 Task: Select type "Full-time parenting".
Action: Mouse moved to (939, 113)
Screenshot: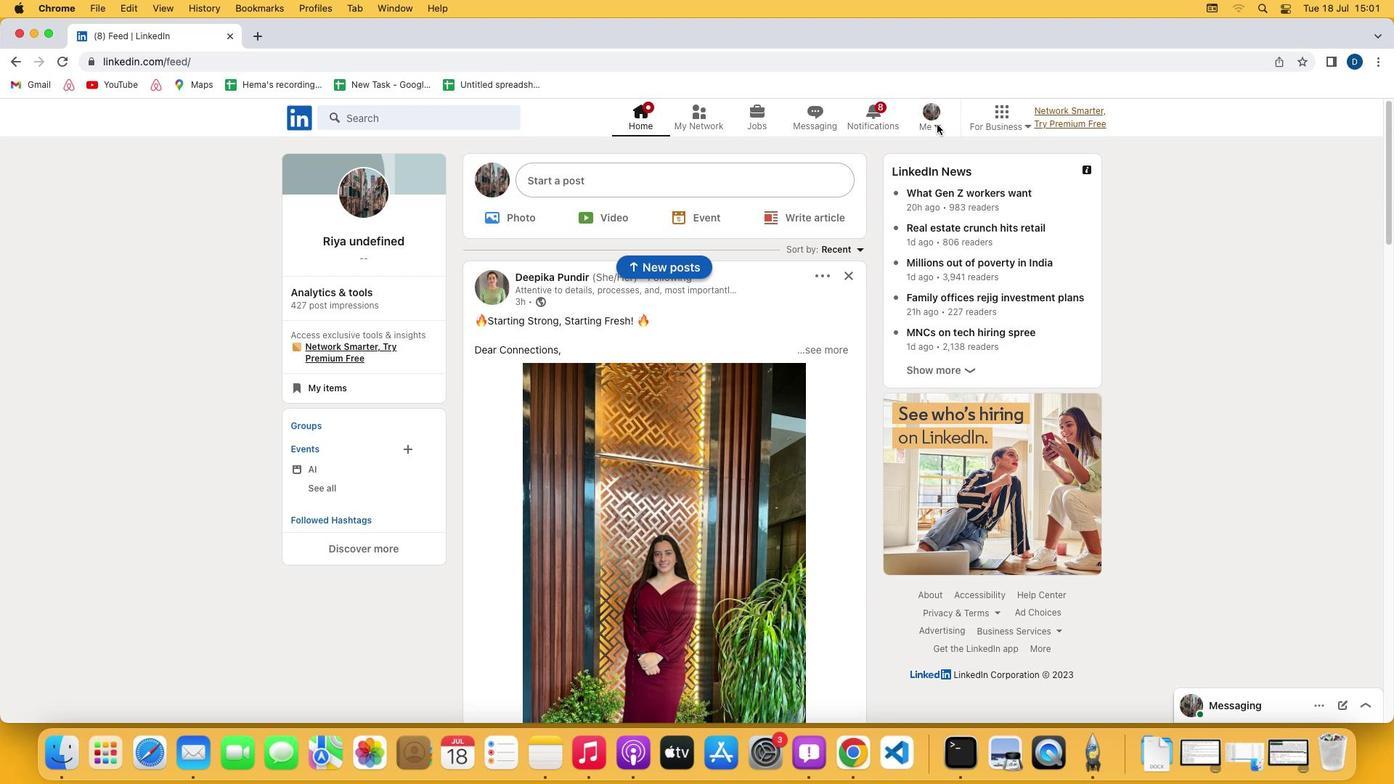 
Action: Mouse pressed left at (939, 113)
Screenshot: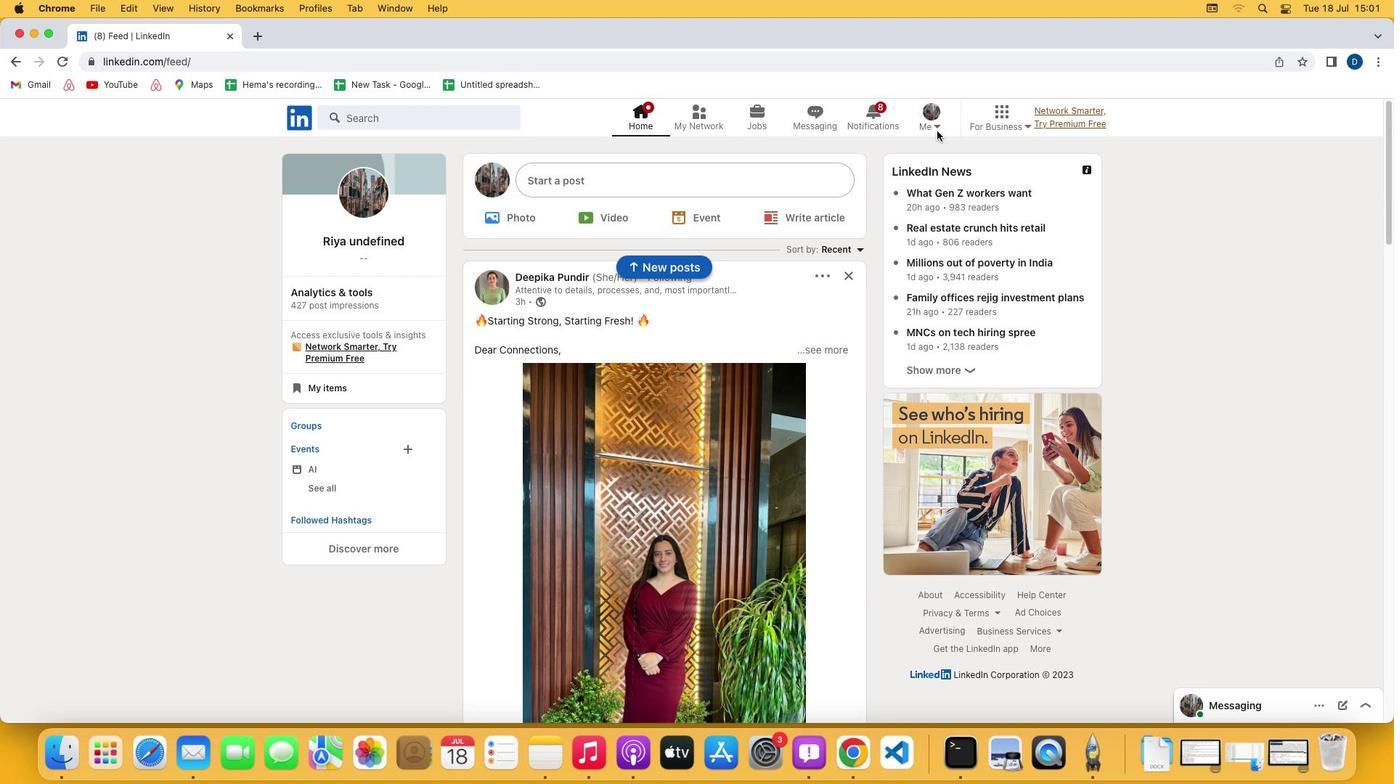 
Action: Mouse moved to (937, 127)
Screenshot: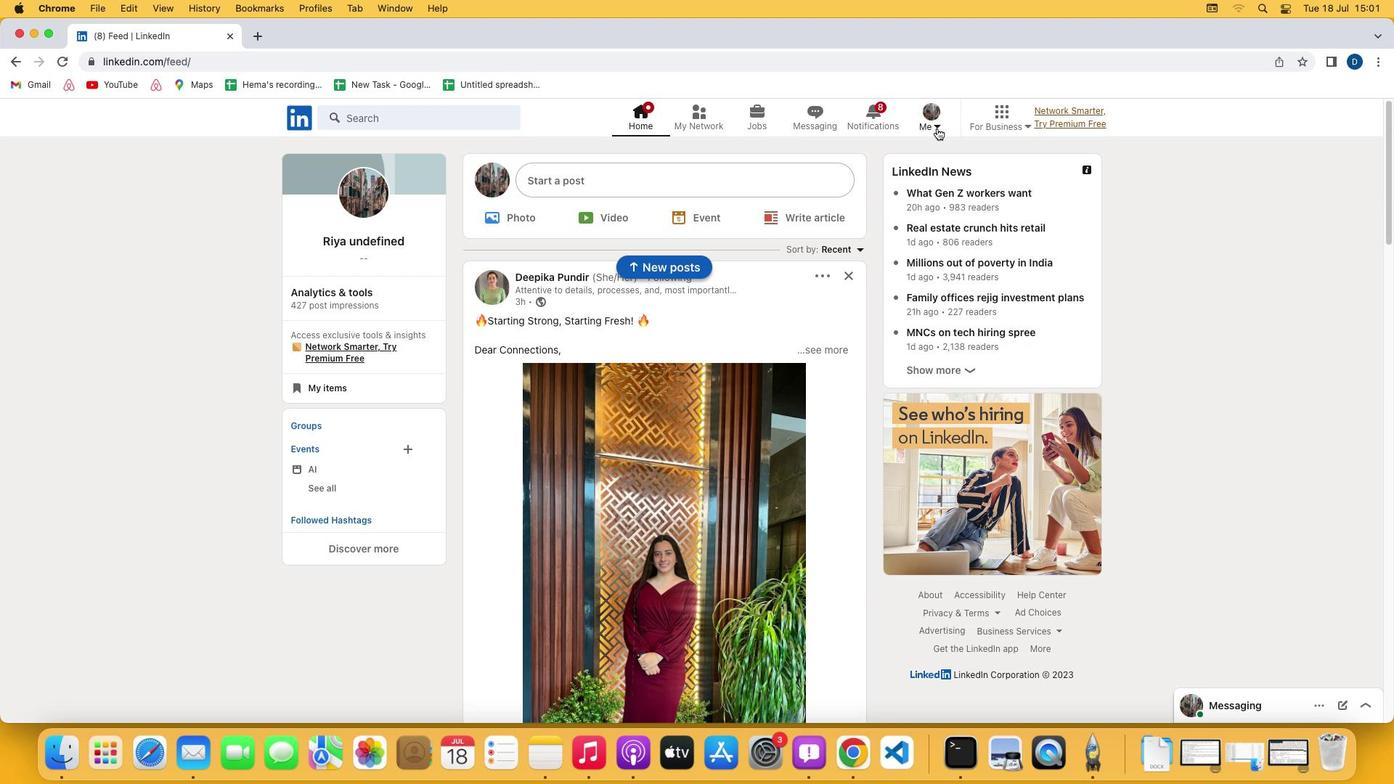 
Action: Mouse pressed left at (937, 127)
Screenshot: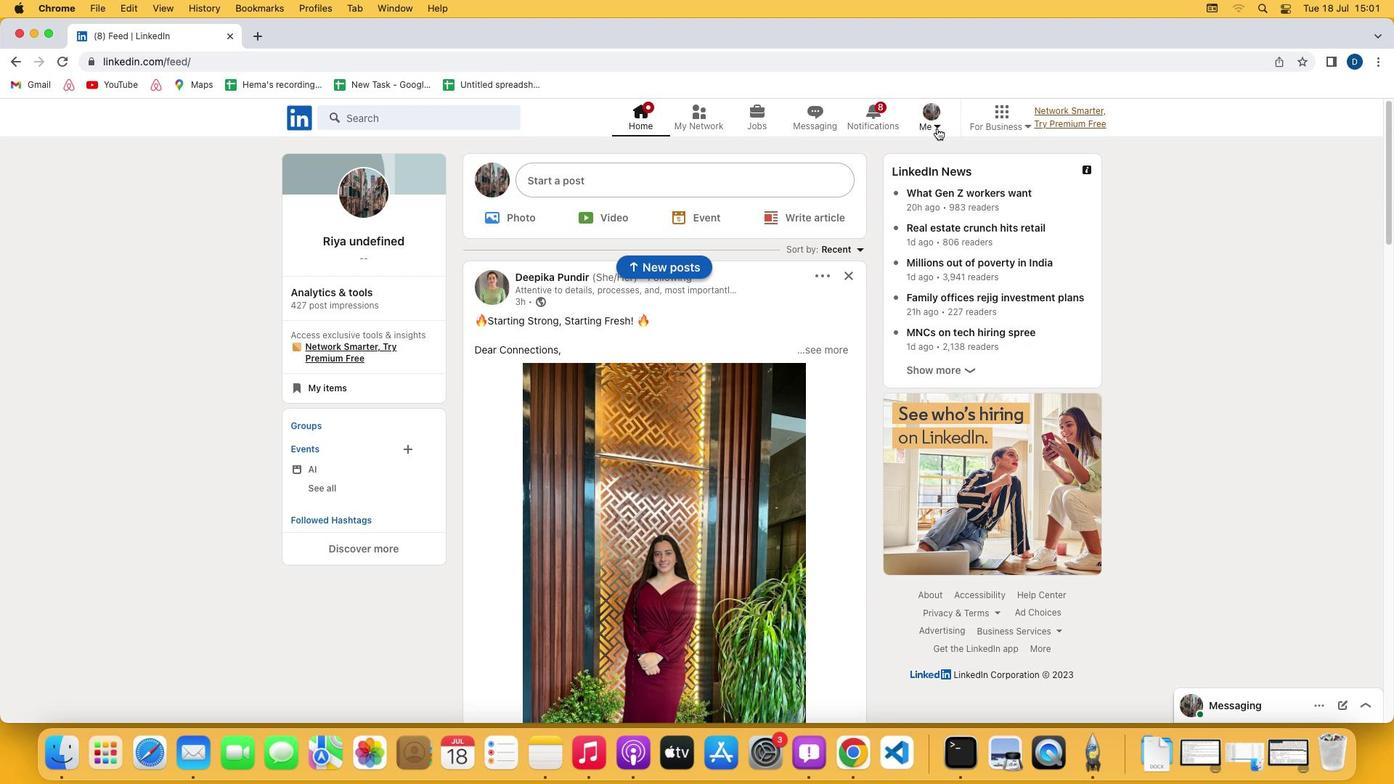 
Action: Mouse moved to (888, 206)
Screenshot: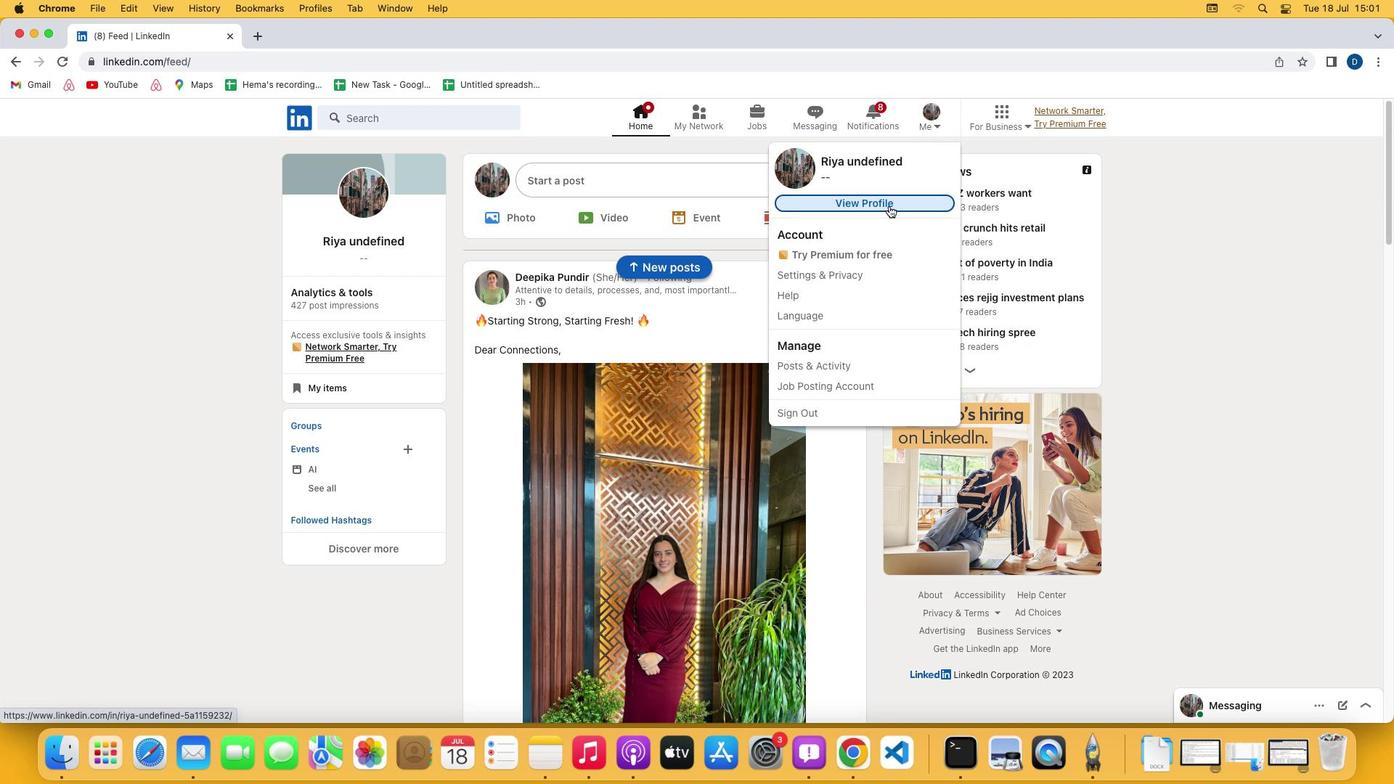 
Action: Mouse pressed left at (888, 206)
Screenshot: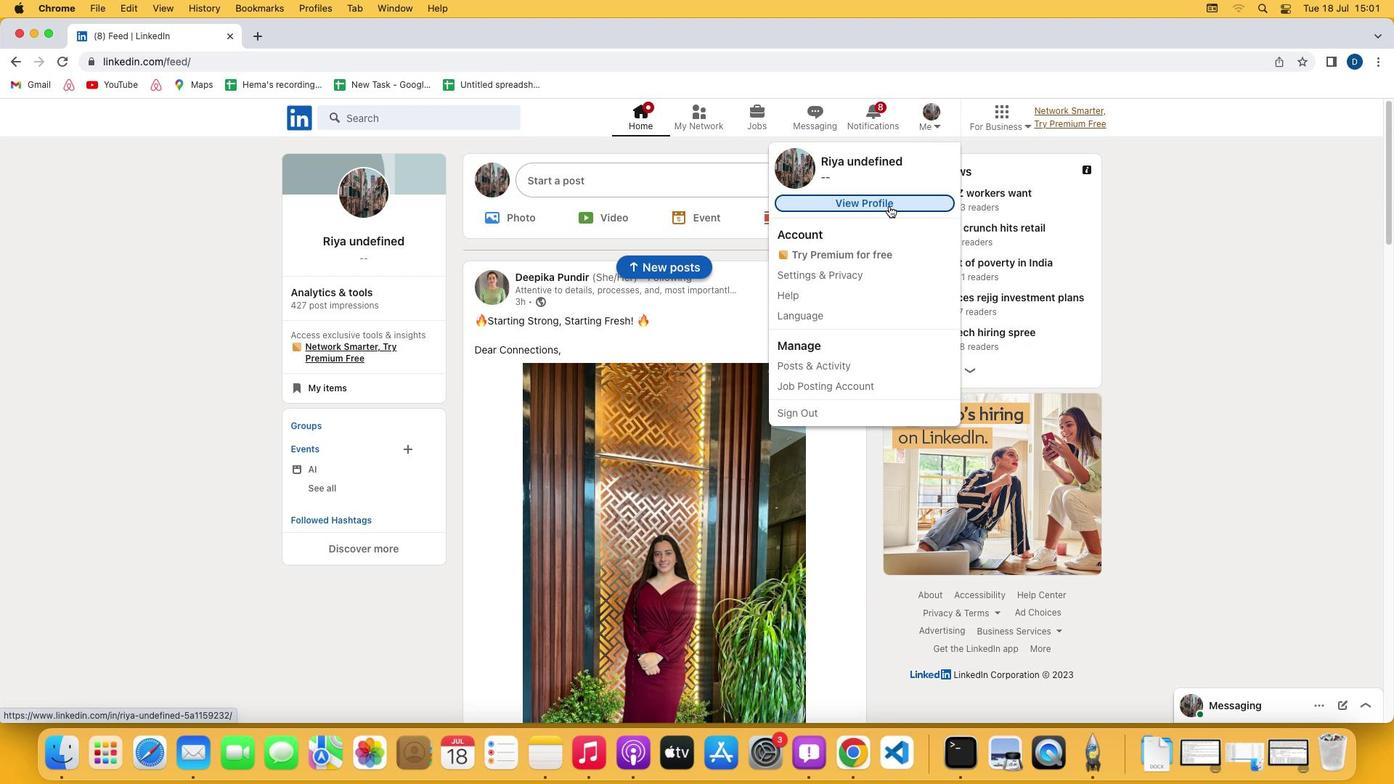 
Action: Mouse moved to (413, 487)
Screenshot: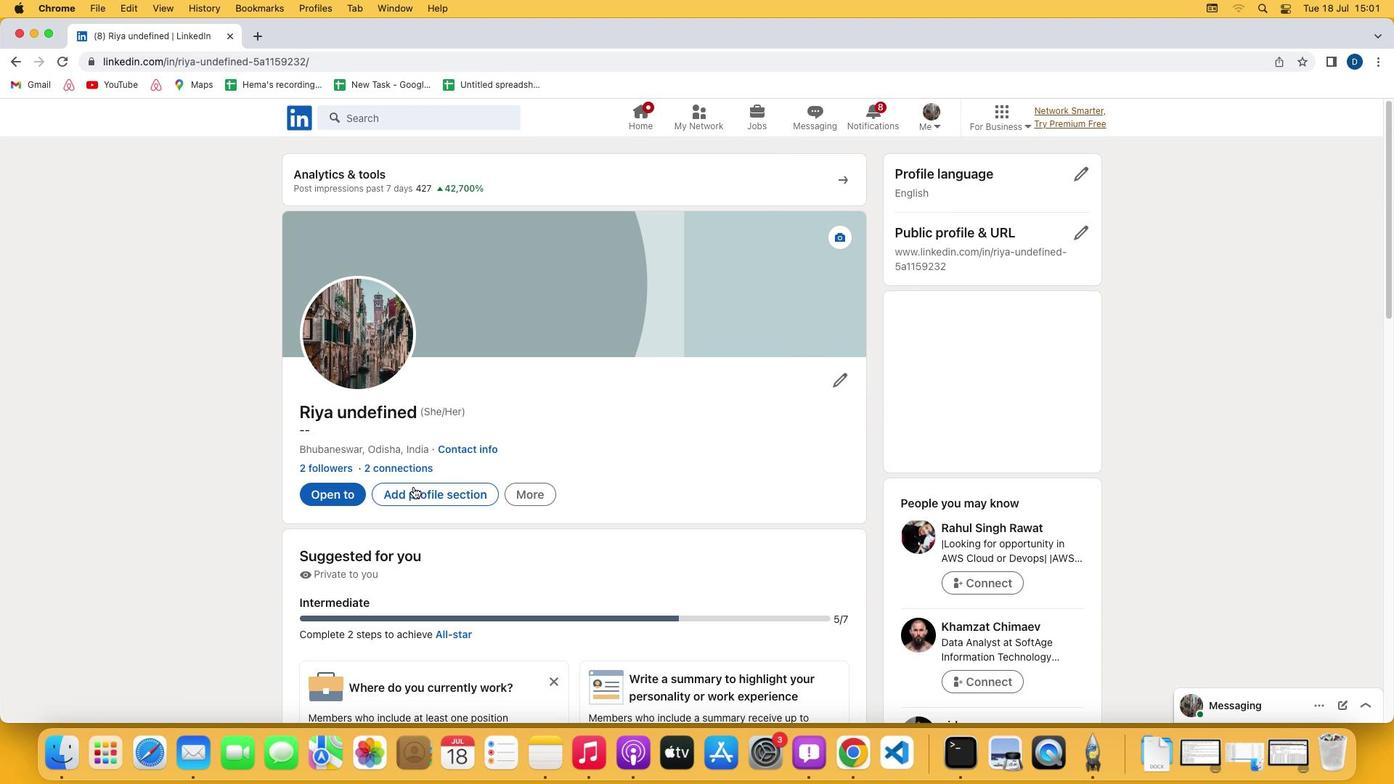 
Action: Mouse pressed left at (413, 487)
Screenshot: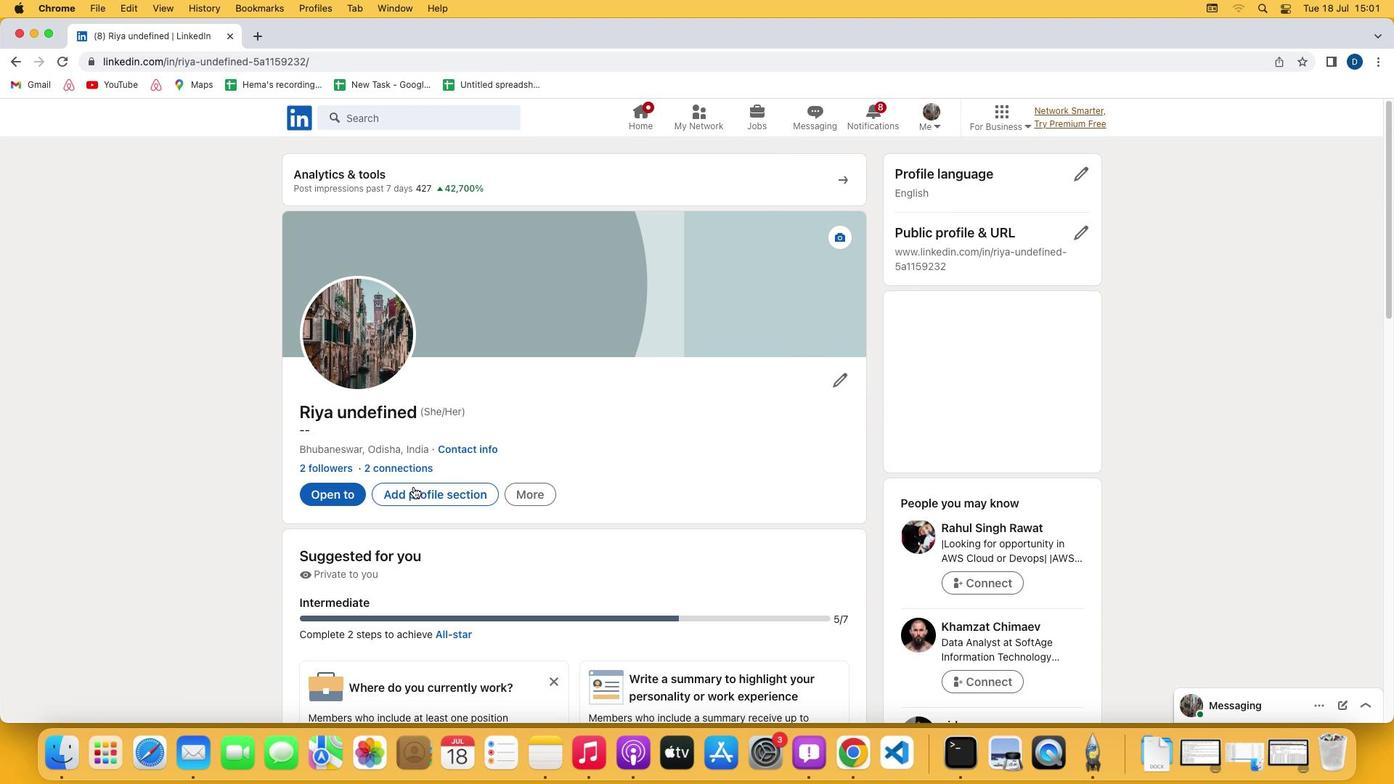 
Action: Mouse moved to (530, 358)
Screenshot: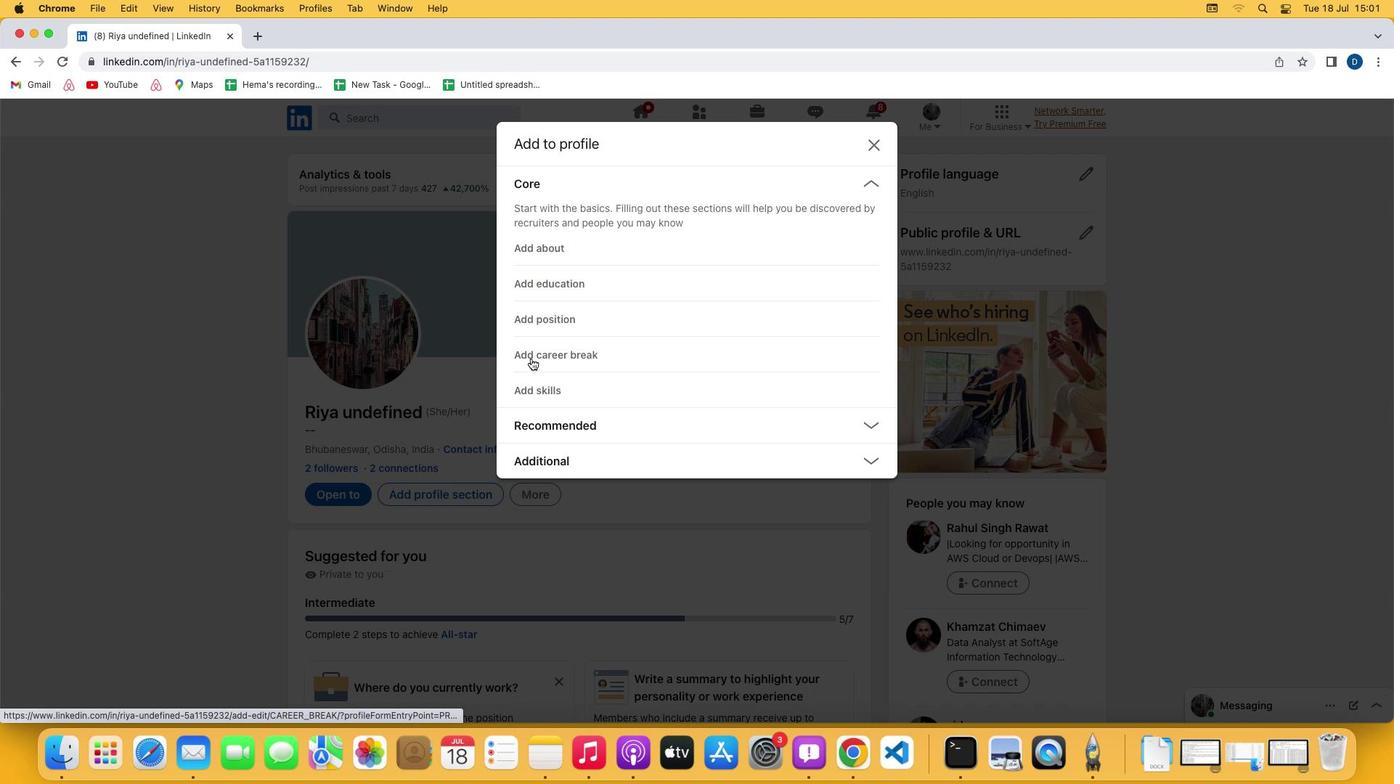 
Action: Mouse pressed left at (530, 358)
Screenshot: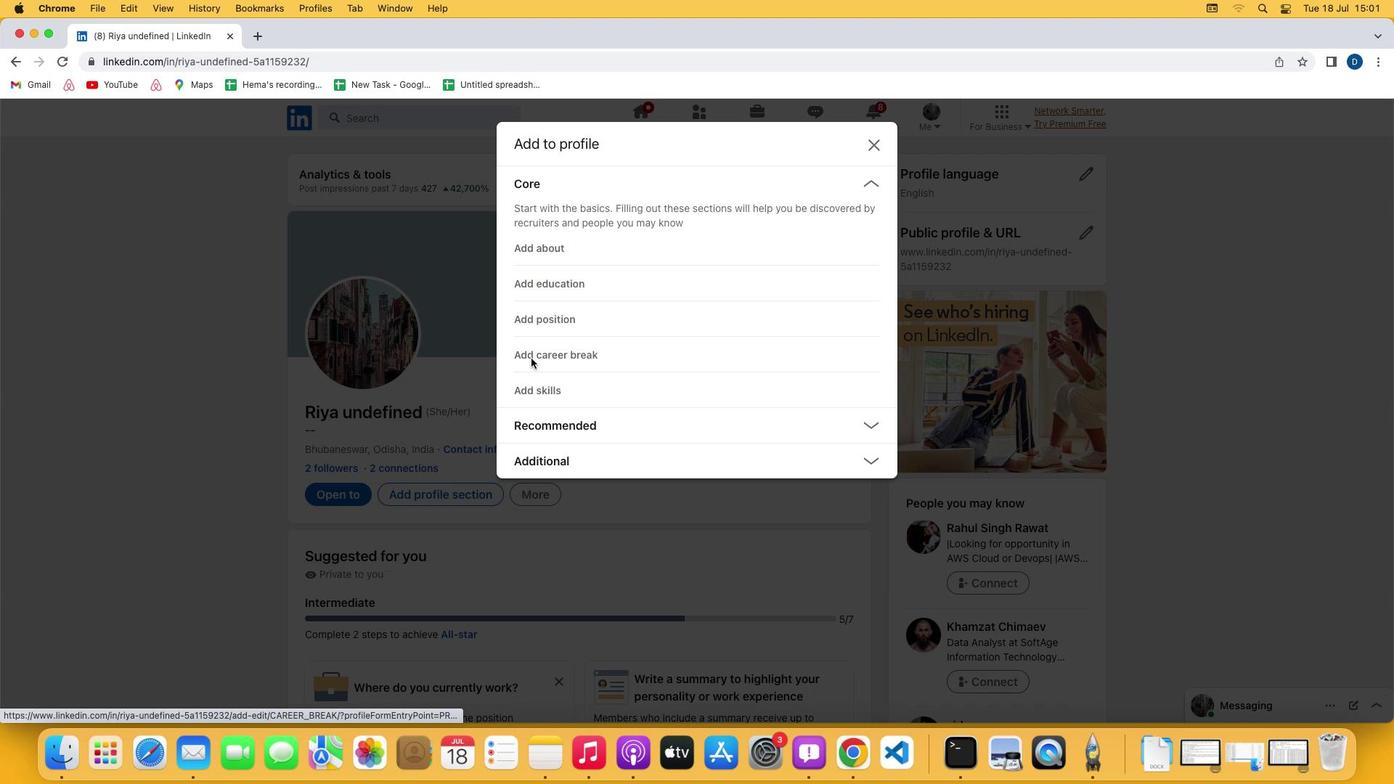 
Action: Mouse moved to (556, 278)
Screenshot: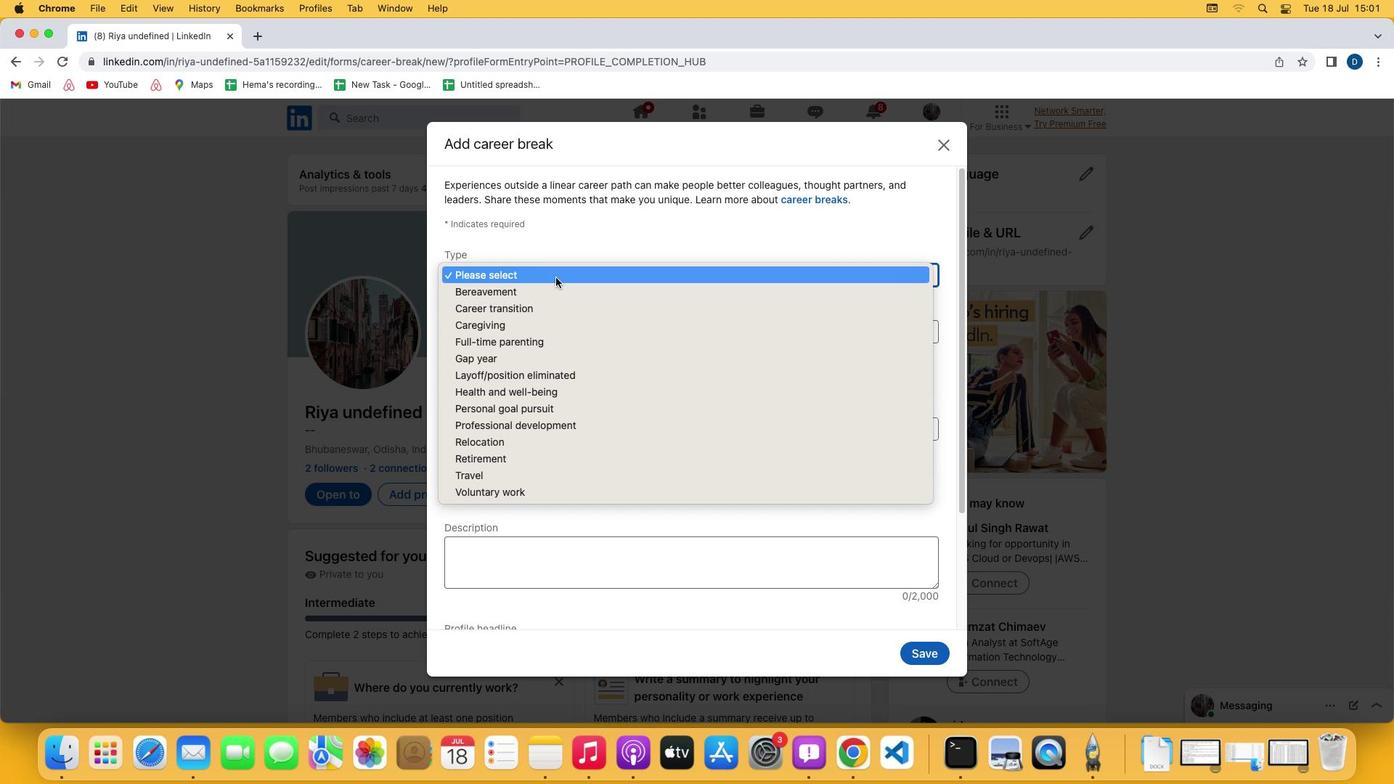 
Action: Mouse pressed left at (556, 278)
Screenshot: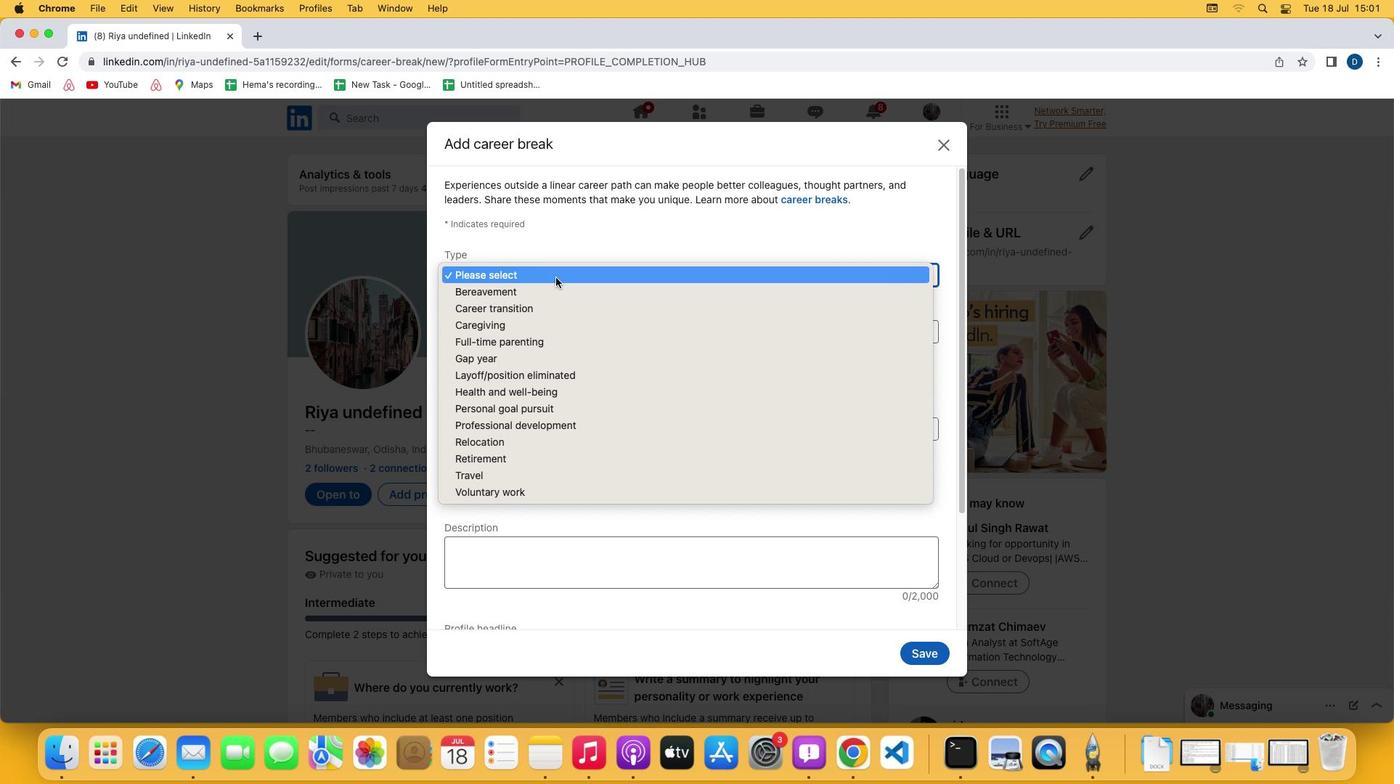 
Action: Mouse moved to (532, 344)
Screenshot: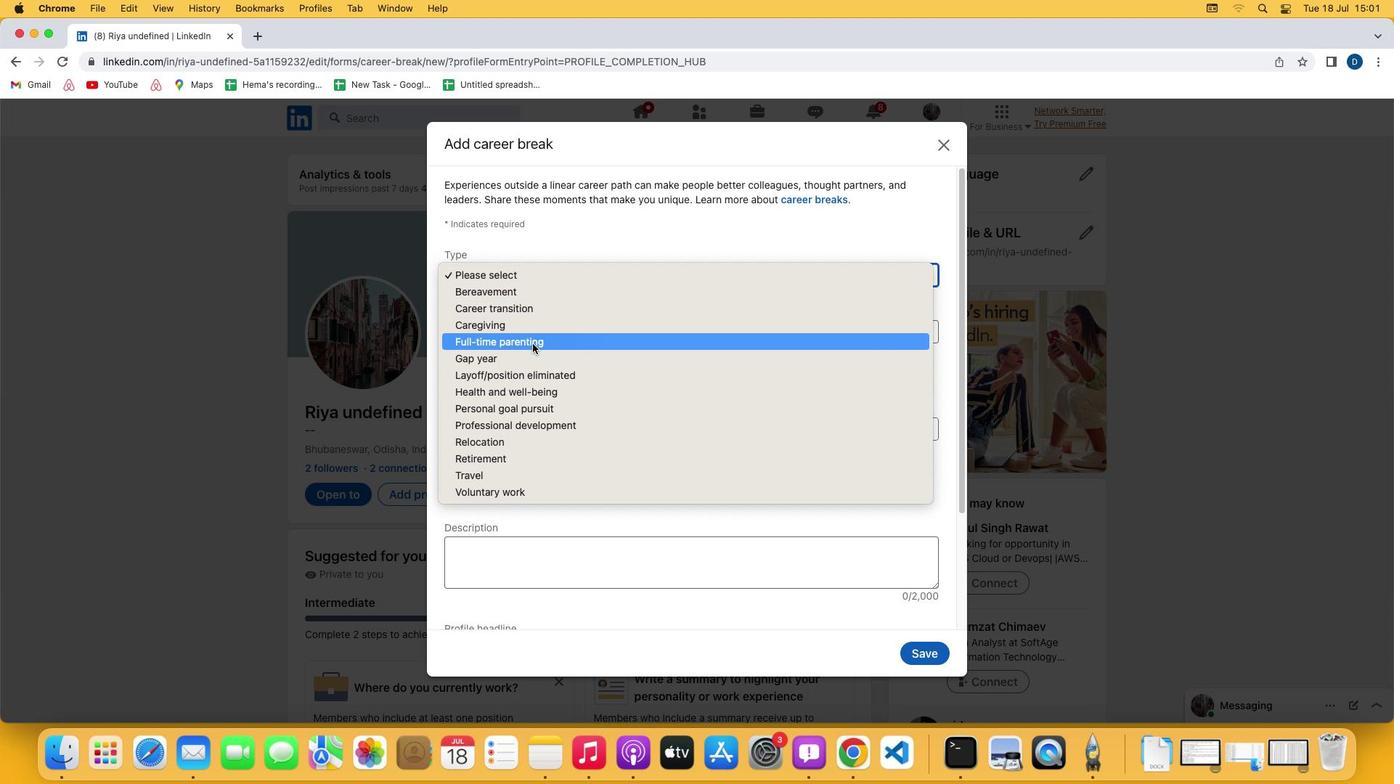 
Action: Mouse pressed left at (532, 344)
Screenshot: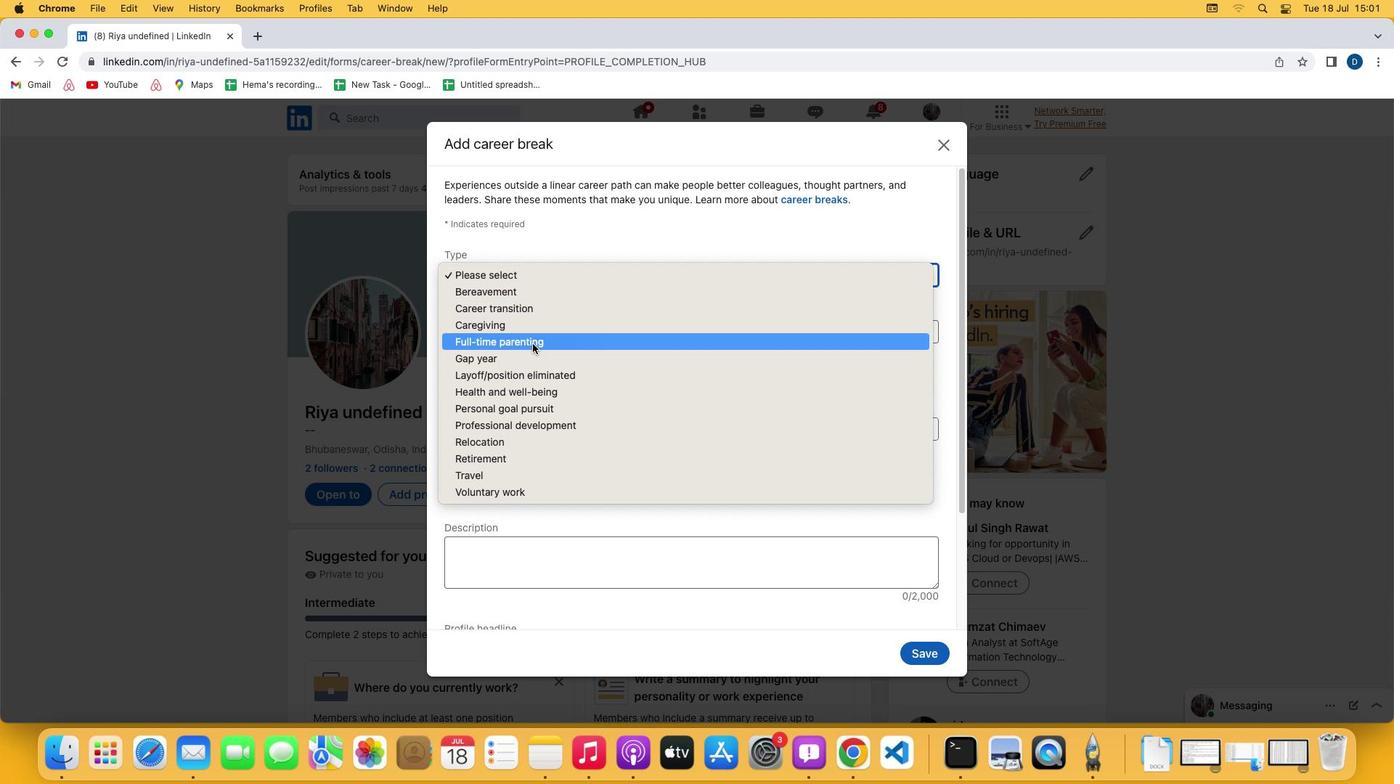 
